 Task: Apply the theme  ""Spearmint"".
Action: Mouse moved to (183, 68)
Screenshot: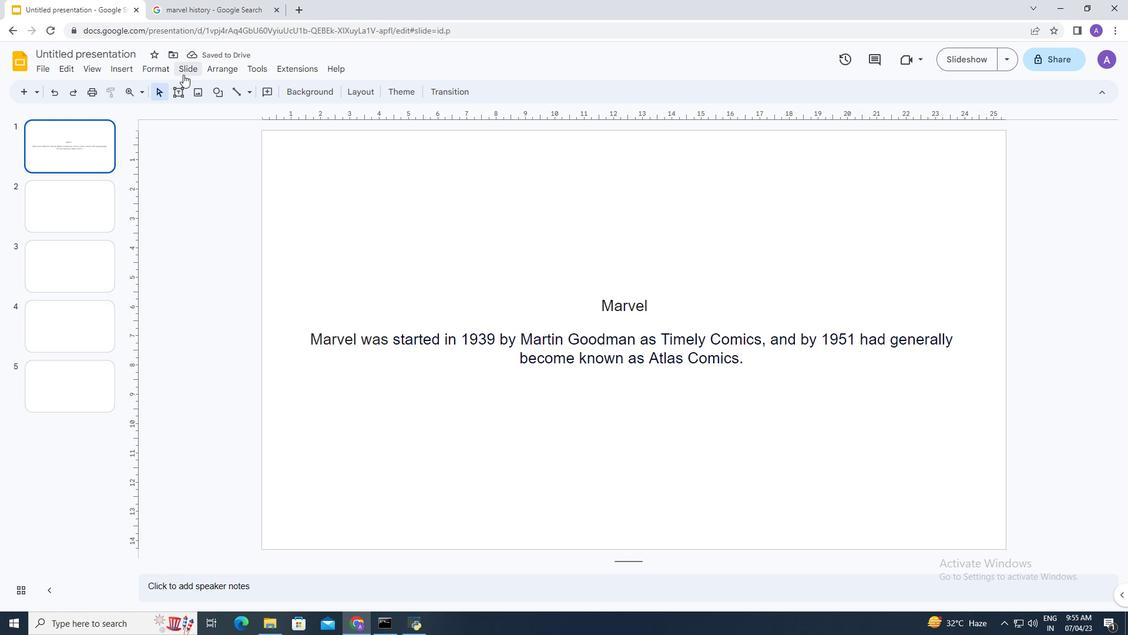 
Action: Mouse pressed left at (183, 68)
Screenshot: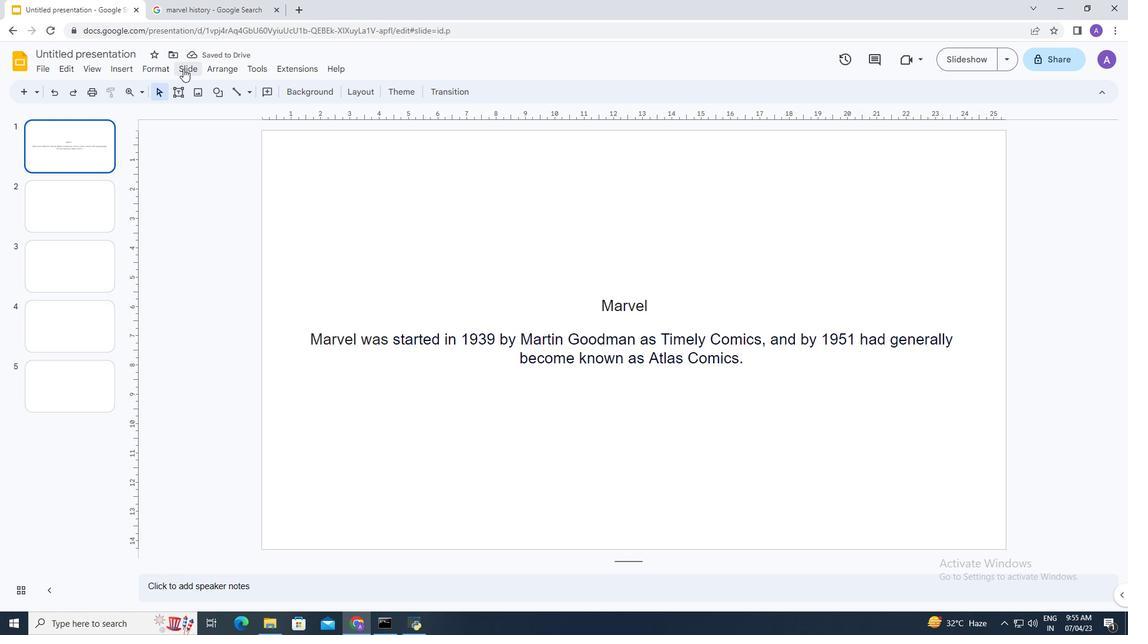 
Action: Mouse moved to (231, 275)
Screenshot: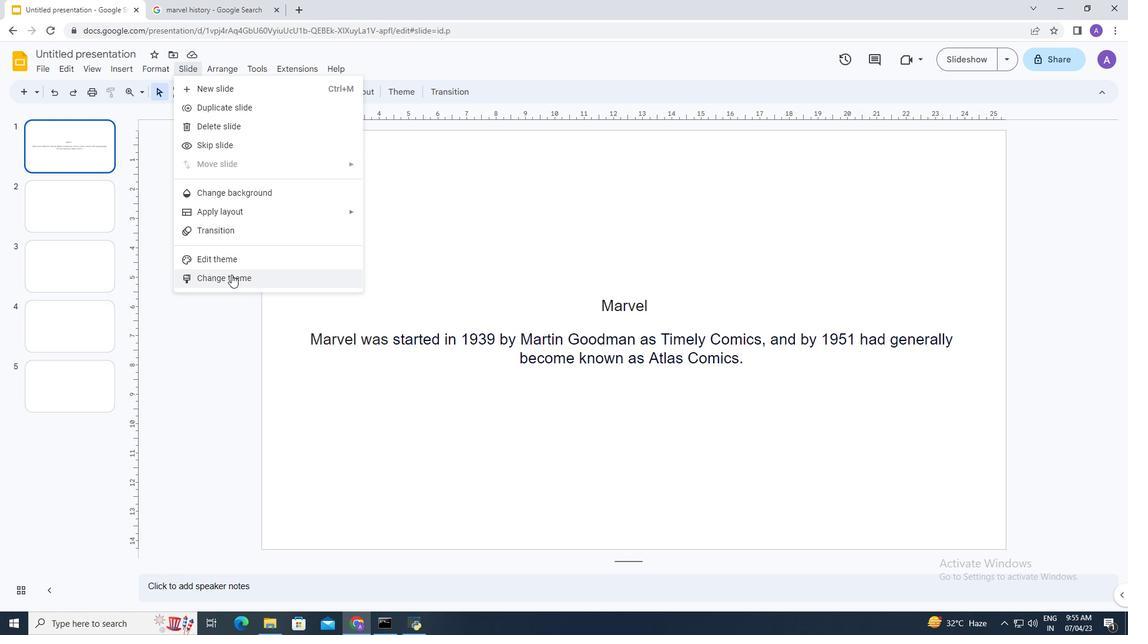 
Action: Mouse pressed left at (231, 275)
Screenshot: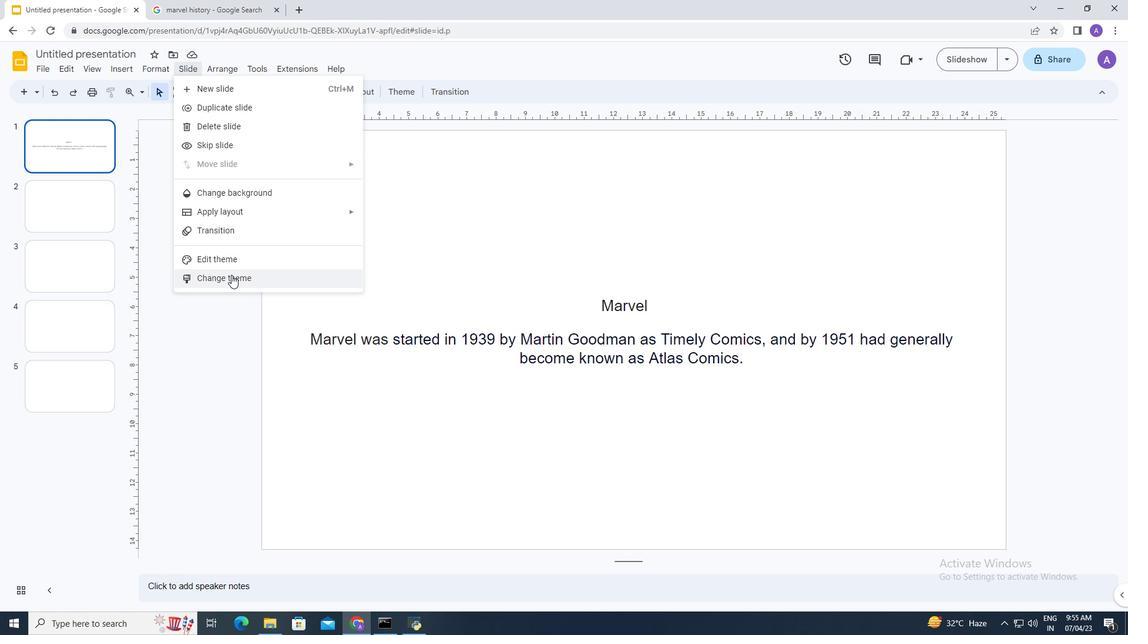 
Action: Mouse moved to (1022, 285)
Screenshot: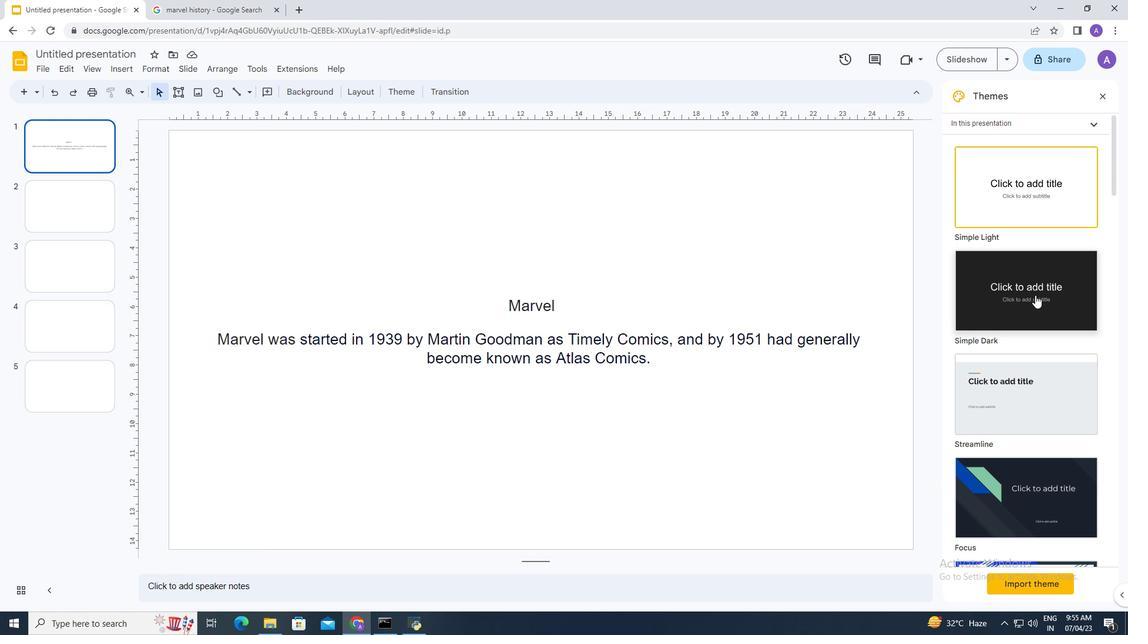 
Action: Mouse scrolled (1022, 285) with delta (0, 0)
Screenshot: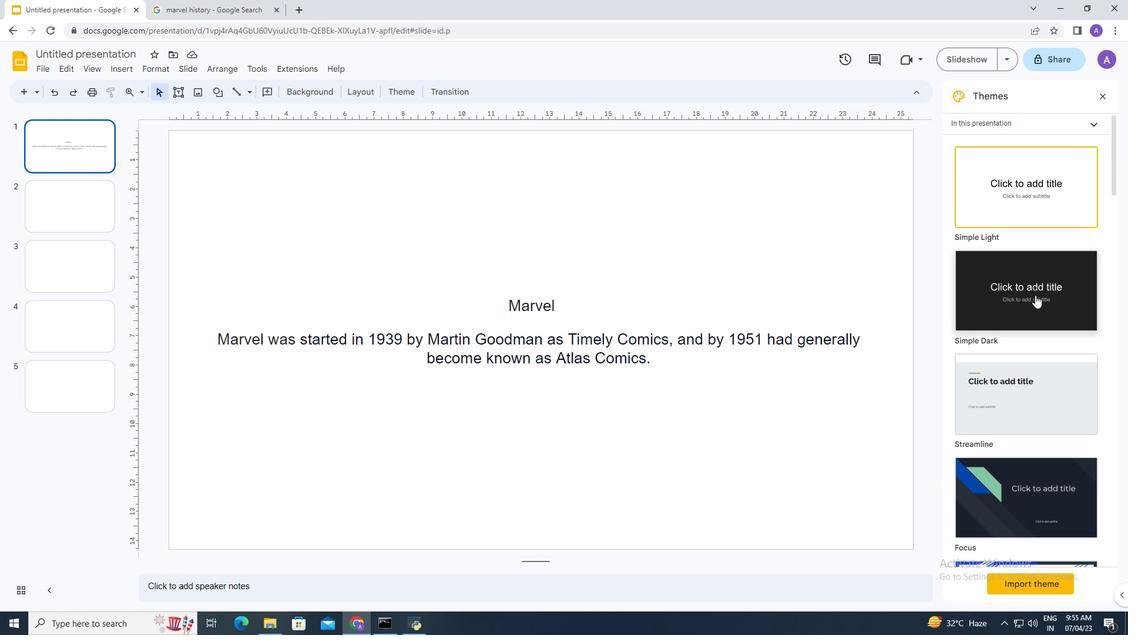 
Action: Mouse scrolled (1022, 285) with delta (0, 0)
Screenshot: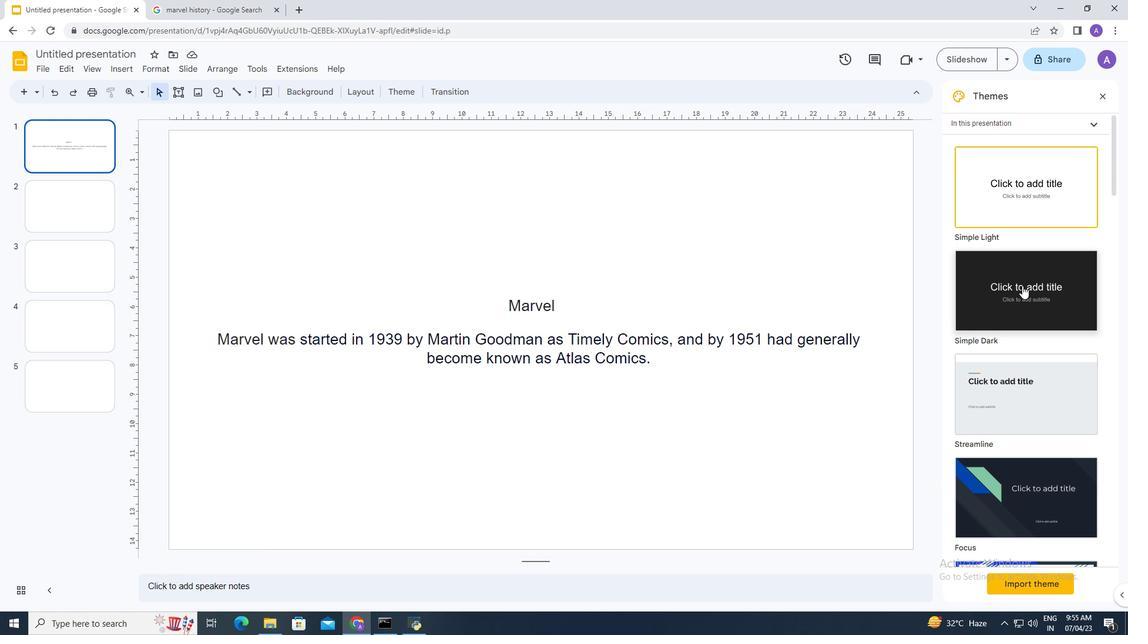 
Action: Mouse scrolled (1022, 285) with delta (0, 0)
Screenshot: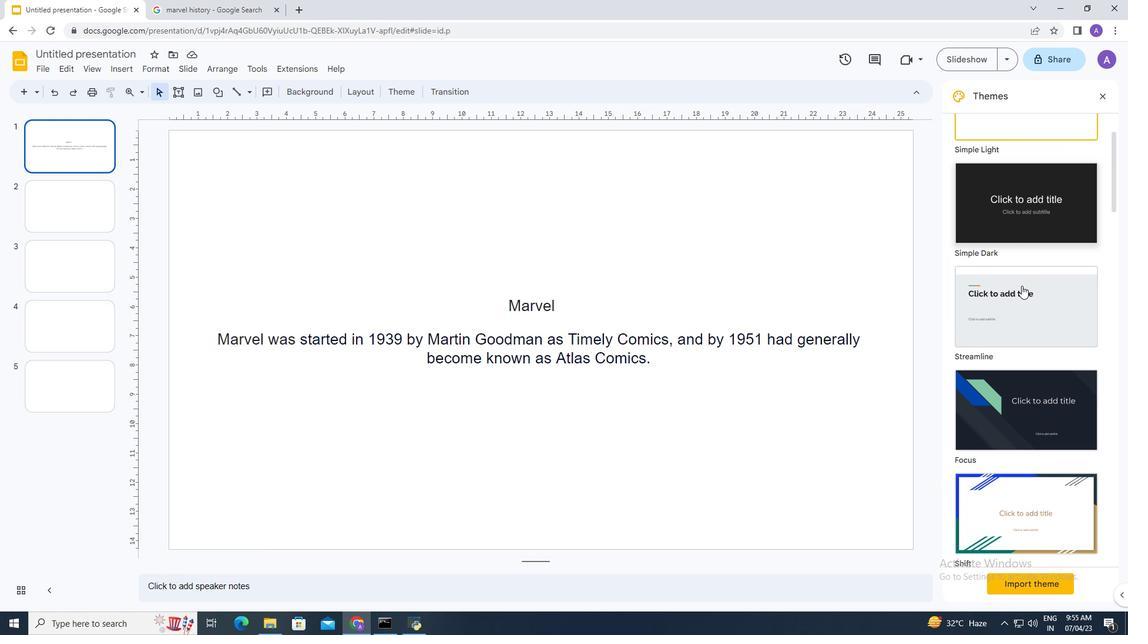 
Action: Mouse moved to (1021, 285)
Screenshot: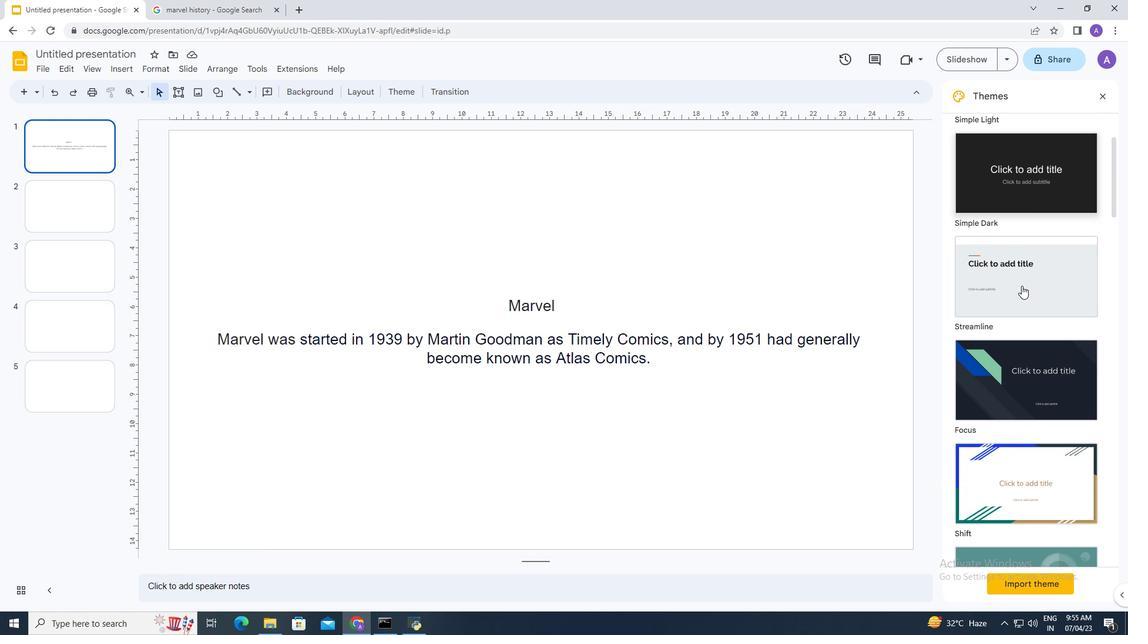 
Action: Mouse scrolled (1021, 285) with delta (0, 0)
Screenshot: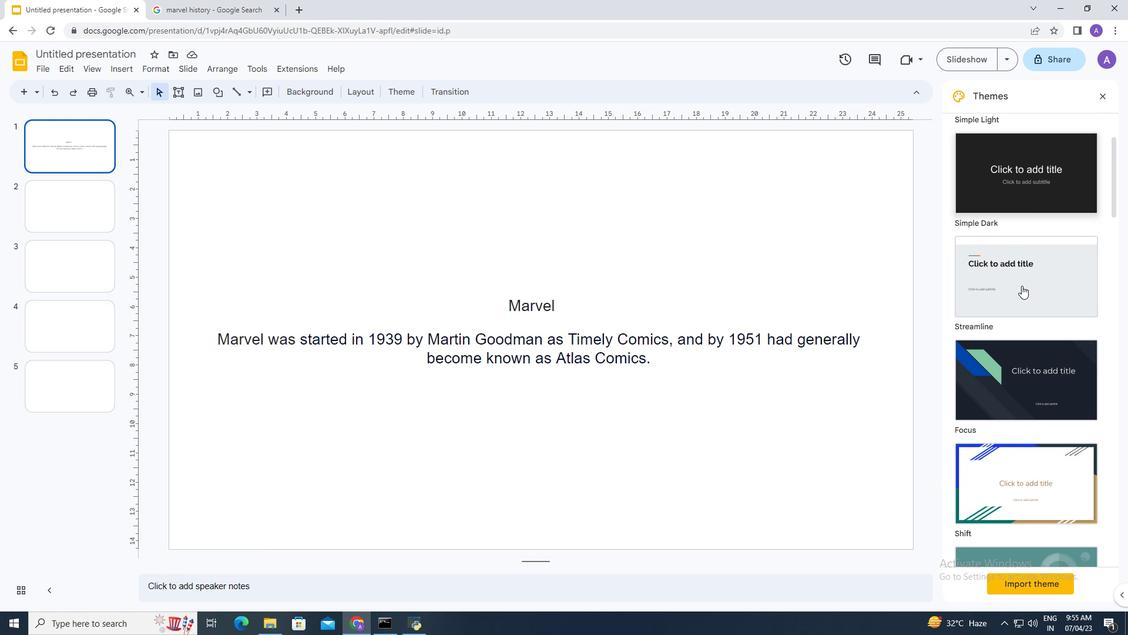 
Action: Mouse scrolled (1021, 285) with delta (0, 0)
Screenshot: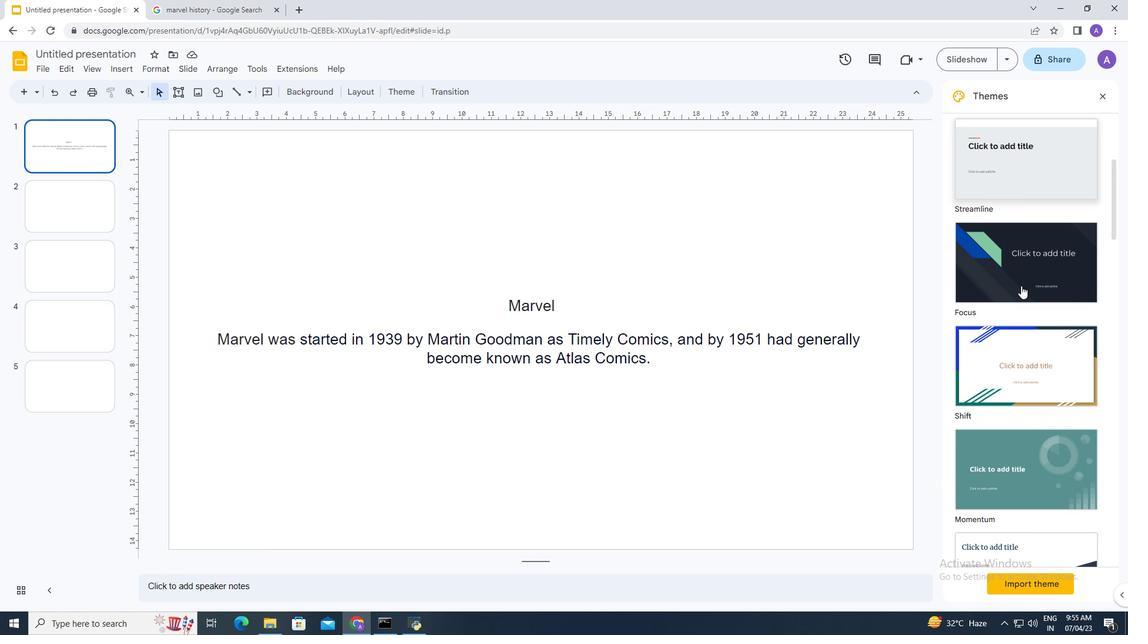 
Action: Mouse scrolled (1021, 285) with delta (0, 0)
Screenshot: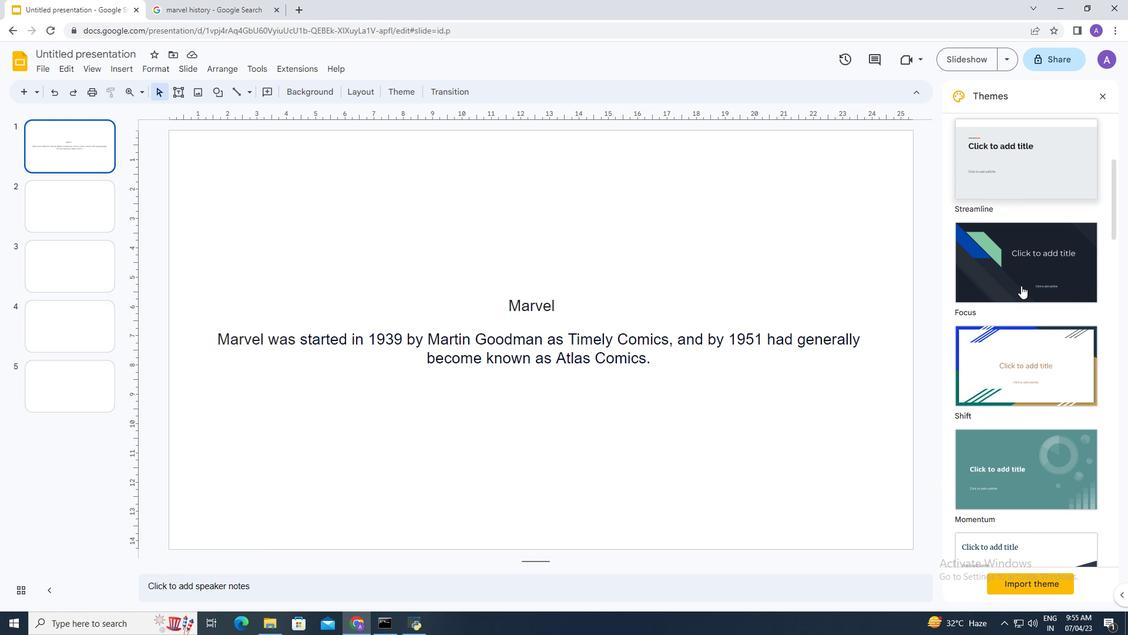 
Action: Mouse scrolled (1021, 285) with delta (0, 0)
Screenshot: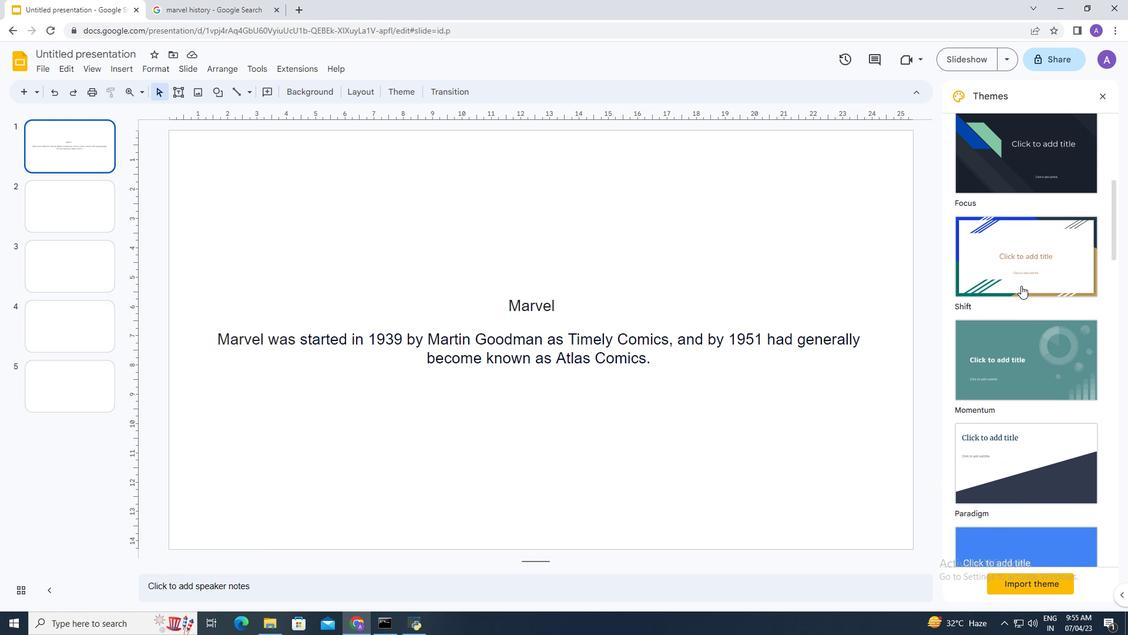 
Action: Mouse scrolled (1021, 285) with delta (0, 0)
Screenshot: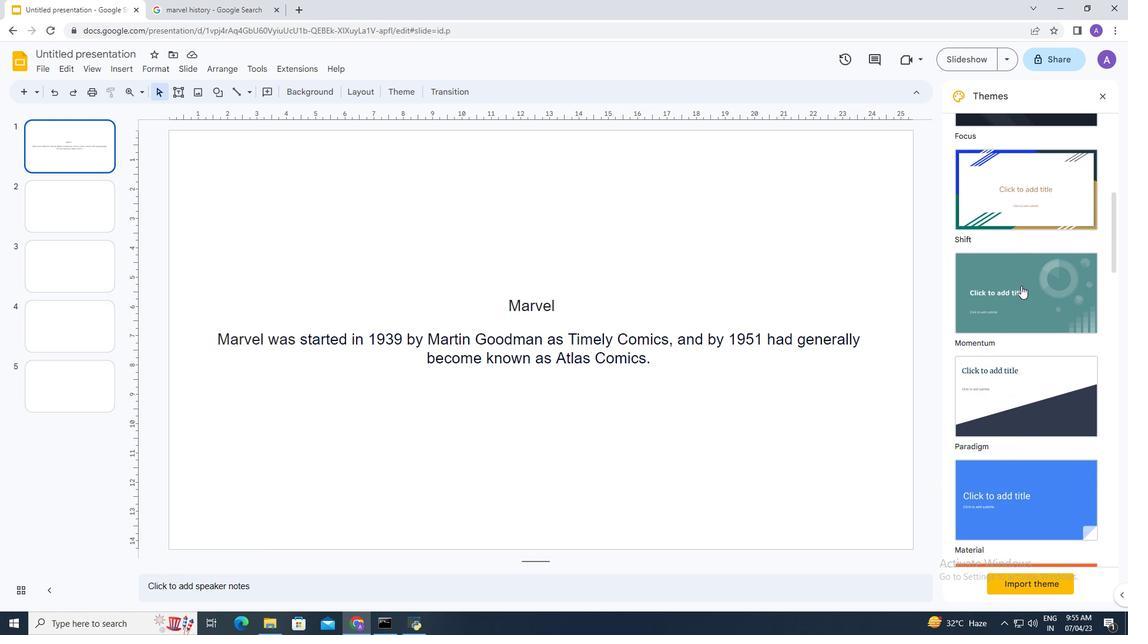 
Action: Mouse scrolled (1021, 285) with delta (0, 0)
Screenshot: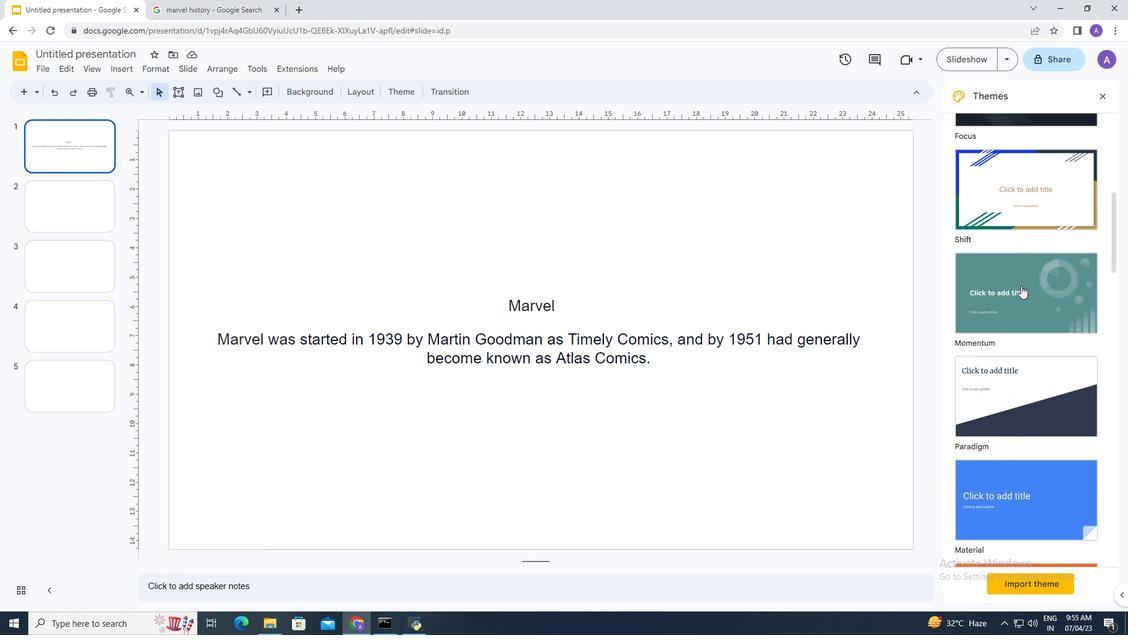 
Action: Mouse scrolled (1021, 285) with delta (0, 0)
Screenshot: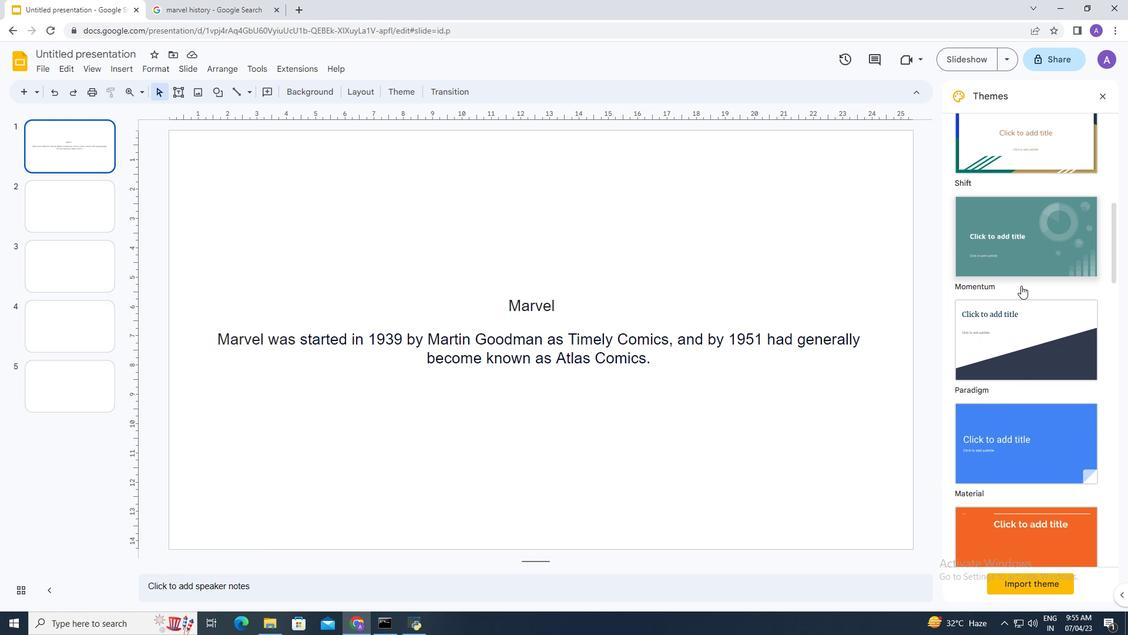 
Action: Mouse scrolled (1021, 285) with delta (0, 0)
Screenshot: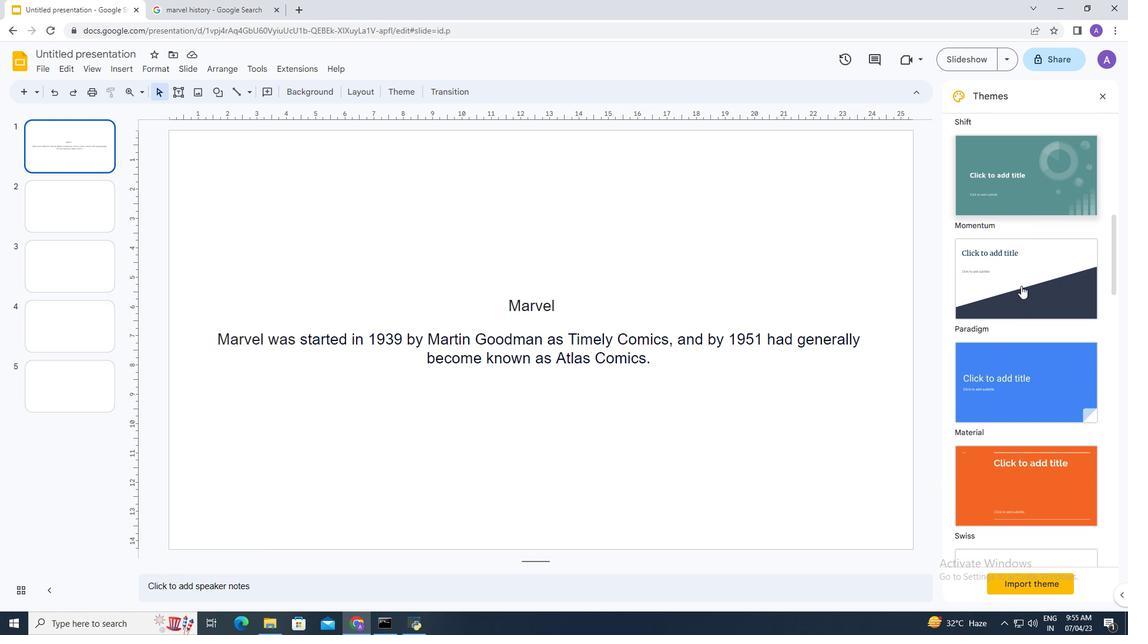 
Action: Mouse scrolled (1021, 285) with delta (0, 0)
Screenshot: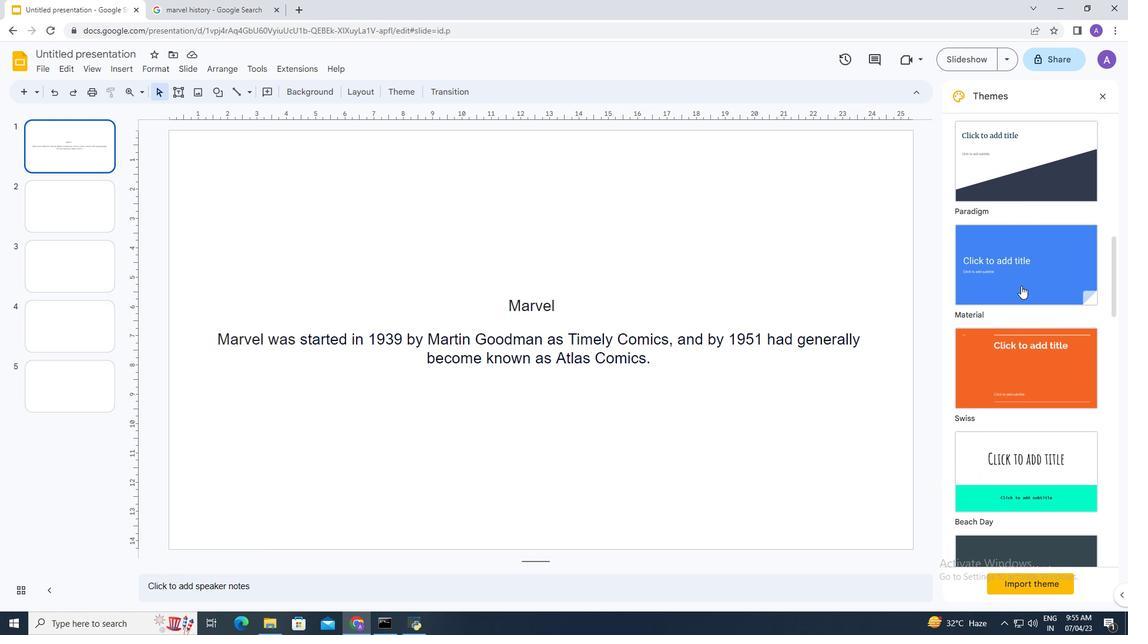 
Action: Mouse scrolled (1021, 285) with delta (0, 0)
Screenshot: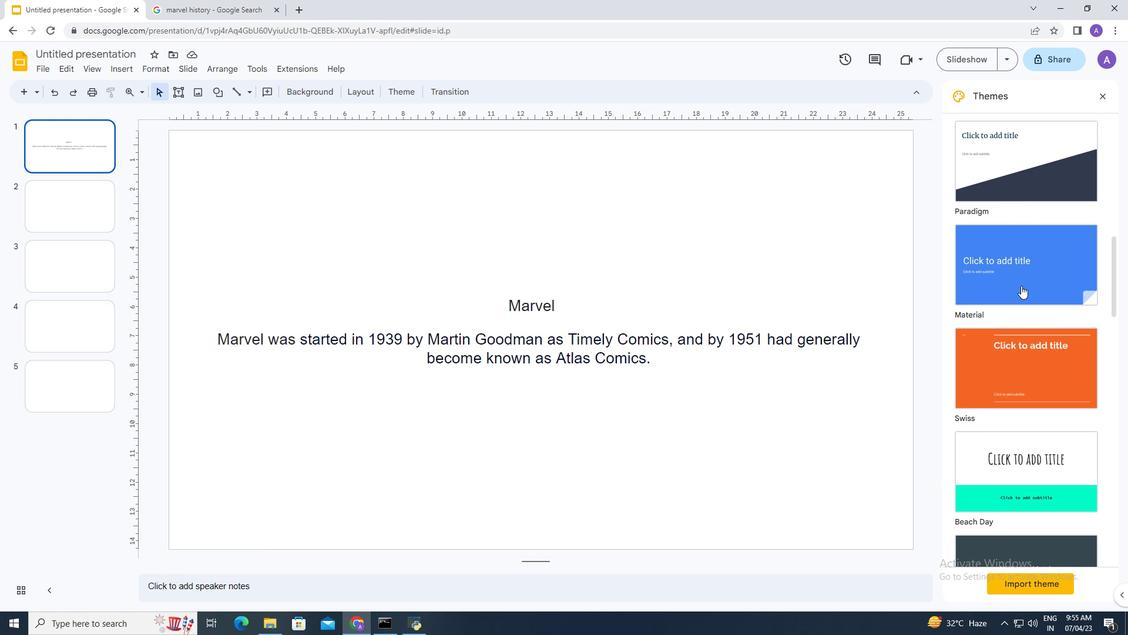 
Action: Mouse scrolled (1021, 285) with delta (0, 0)
Screenshot: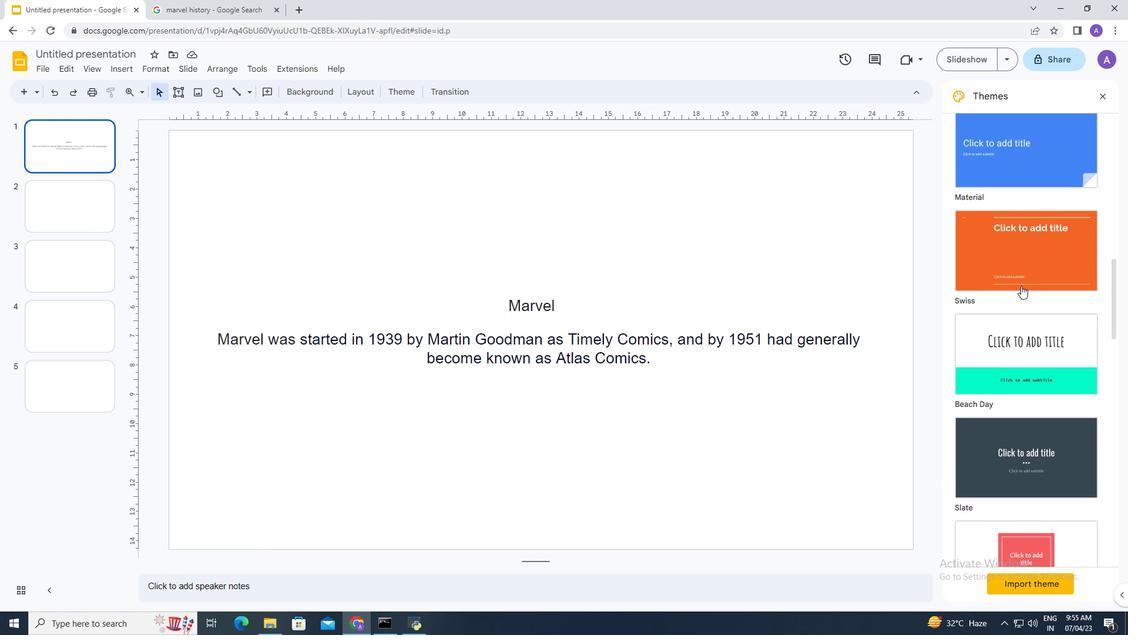 
Action: Mouse scrolled (1021, 285) with delta (0, 0)
Screenshot: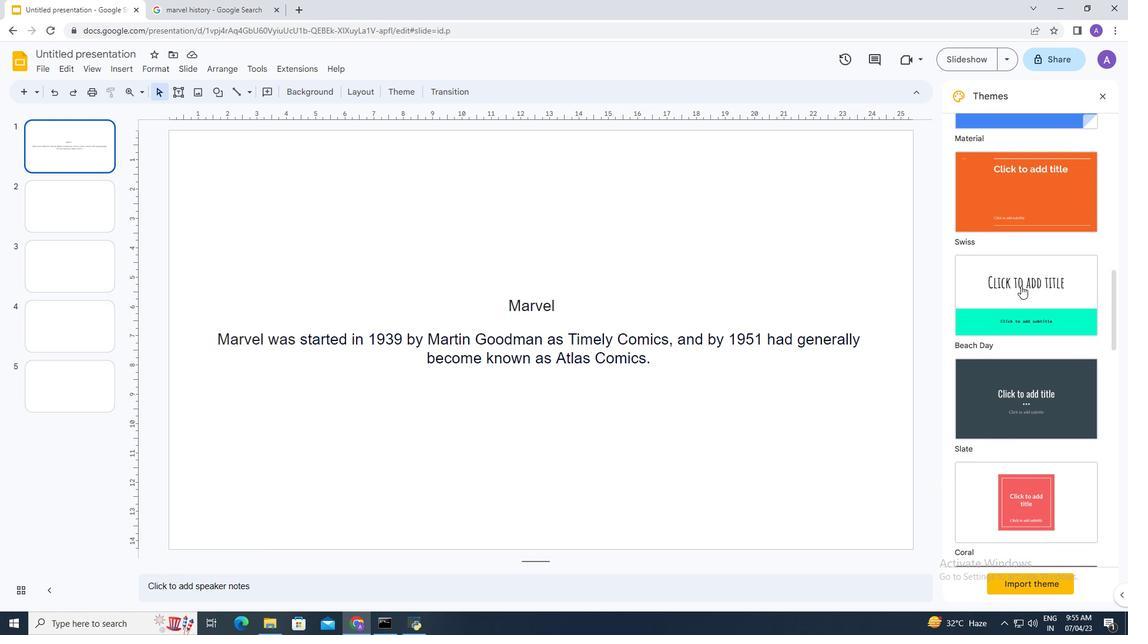 
Action: Mouse scrolled (1021, 285) with delta (0, 0)
Screenshot: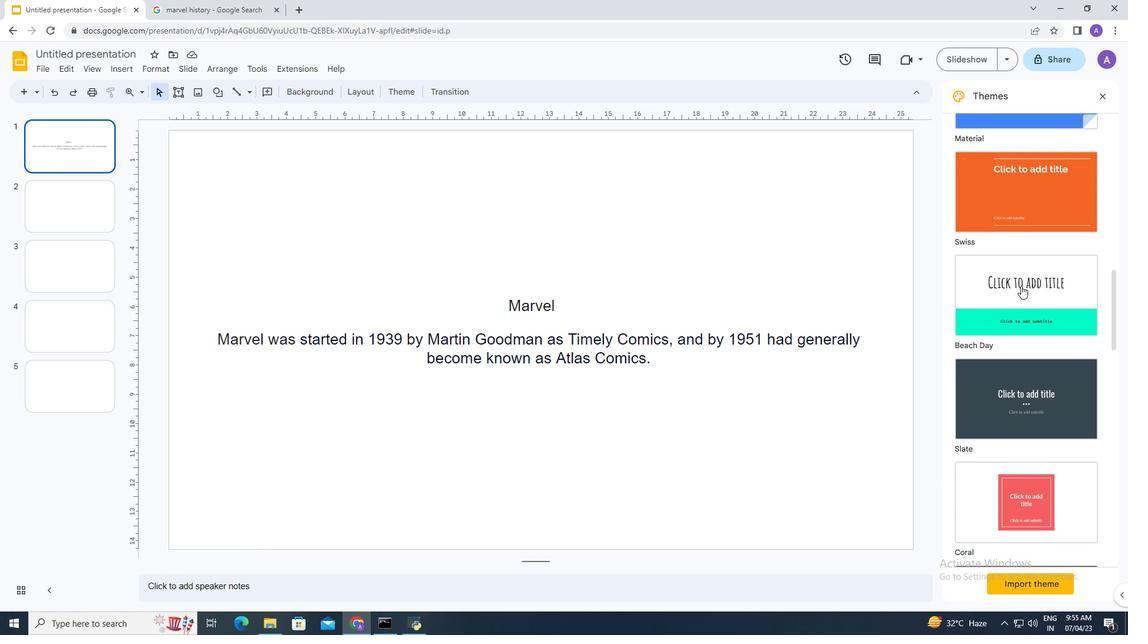 
Action: Mouse scrolled (1021, 285) with delta (0, 0)
Screenshot: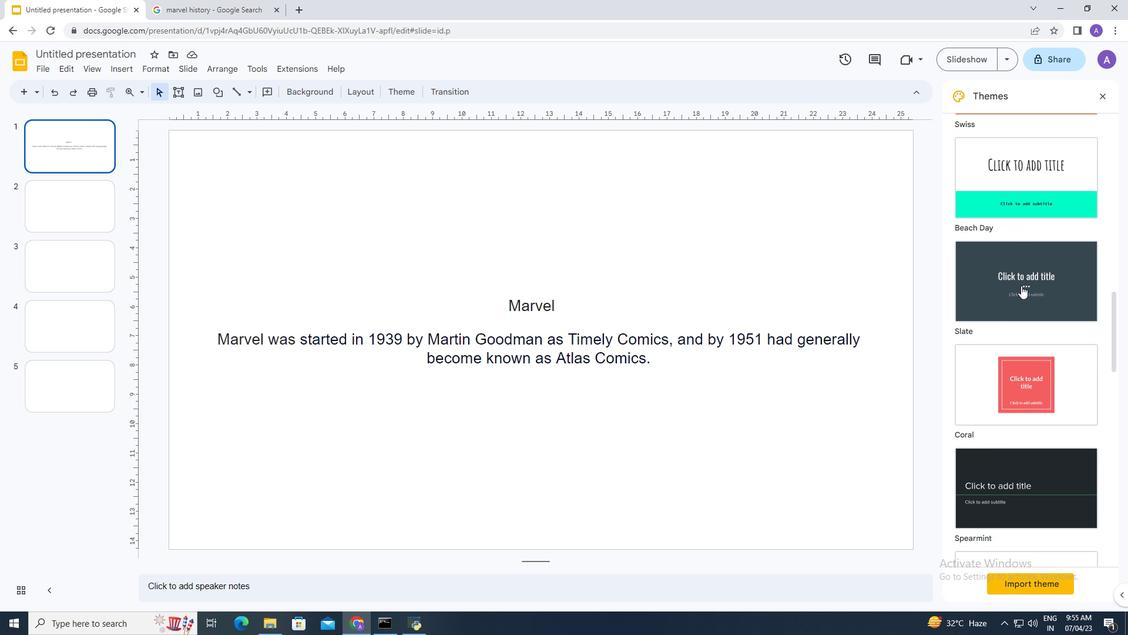 
Action: Mouse scrolled (1021, 285) with delta (0, 0)
Screenshot: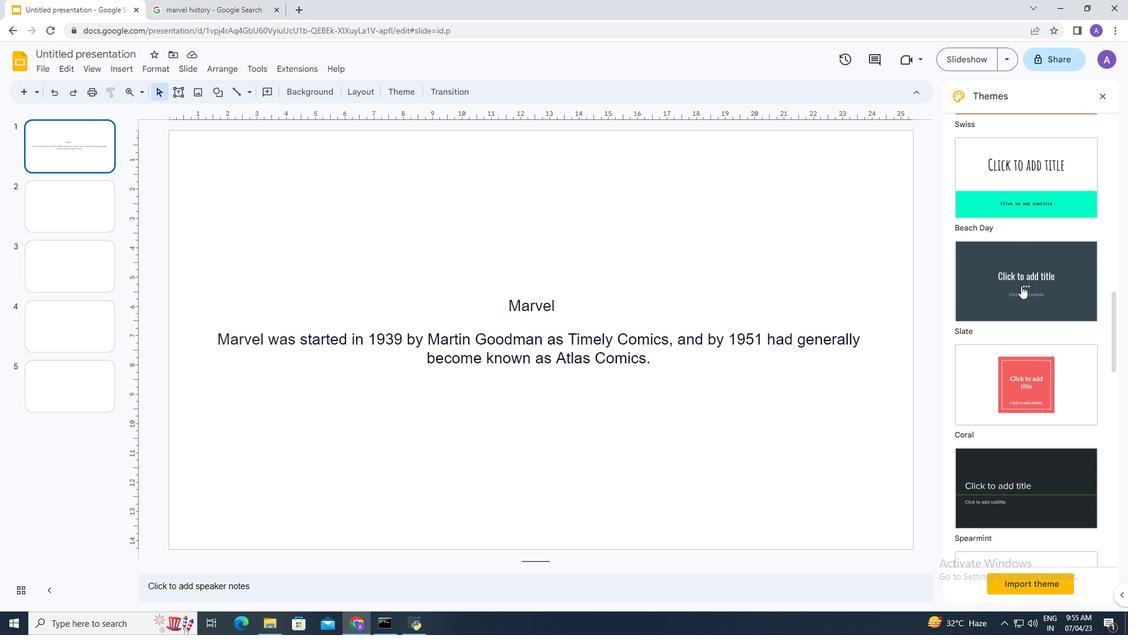 
Action: Mouse scrolled (1021, 285) with delta (0, 0)
Screenshot: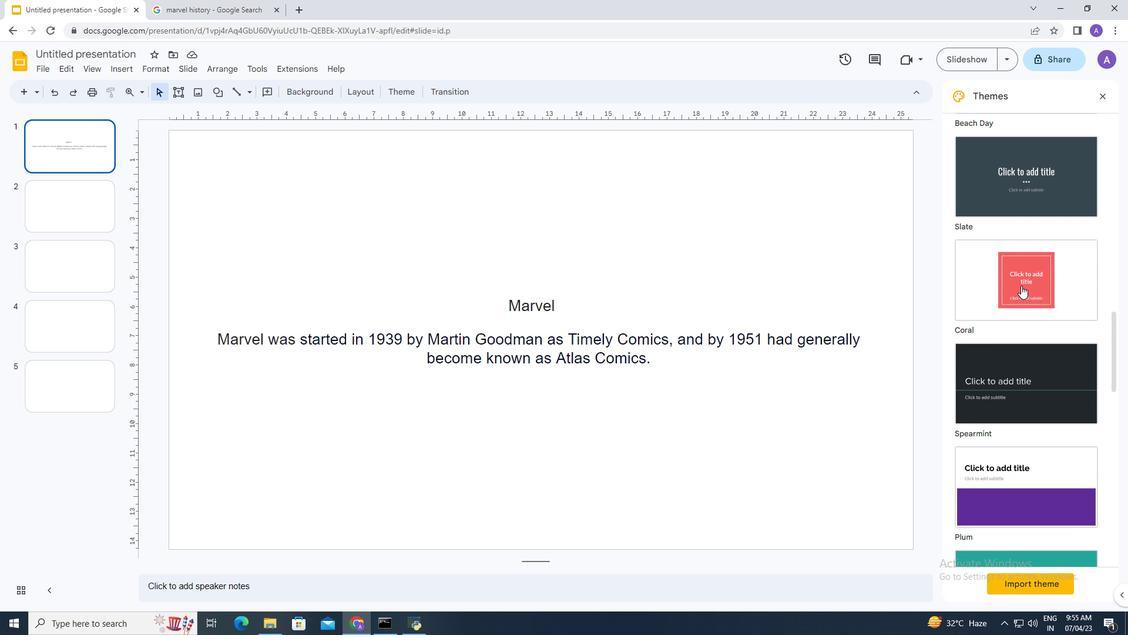 
Action: Mouse moved to (1020, 315)
Screenshot: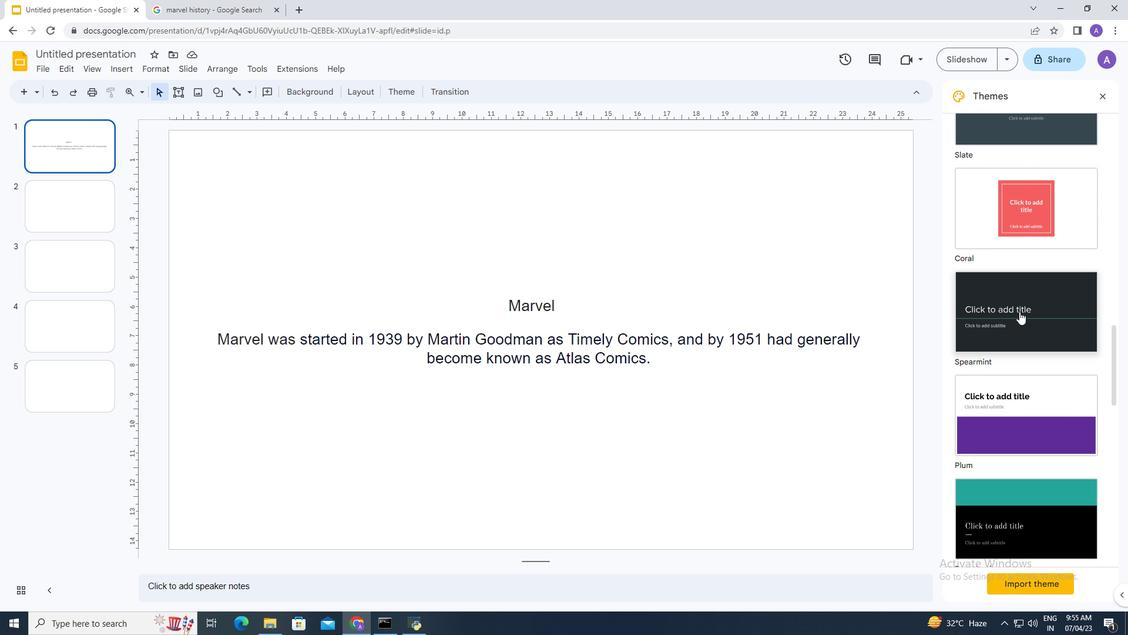 
Action: Mouse pressed left at (1020, 315)
Screenshot: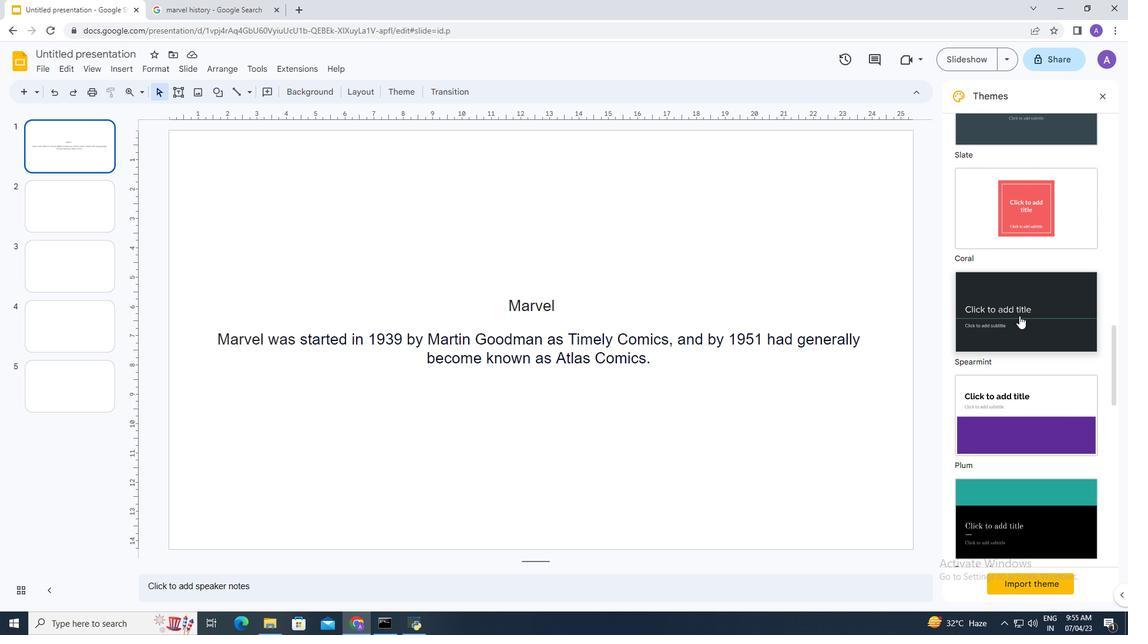 
Action: Mouse moved to (647, 247)
Screenshot: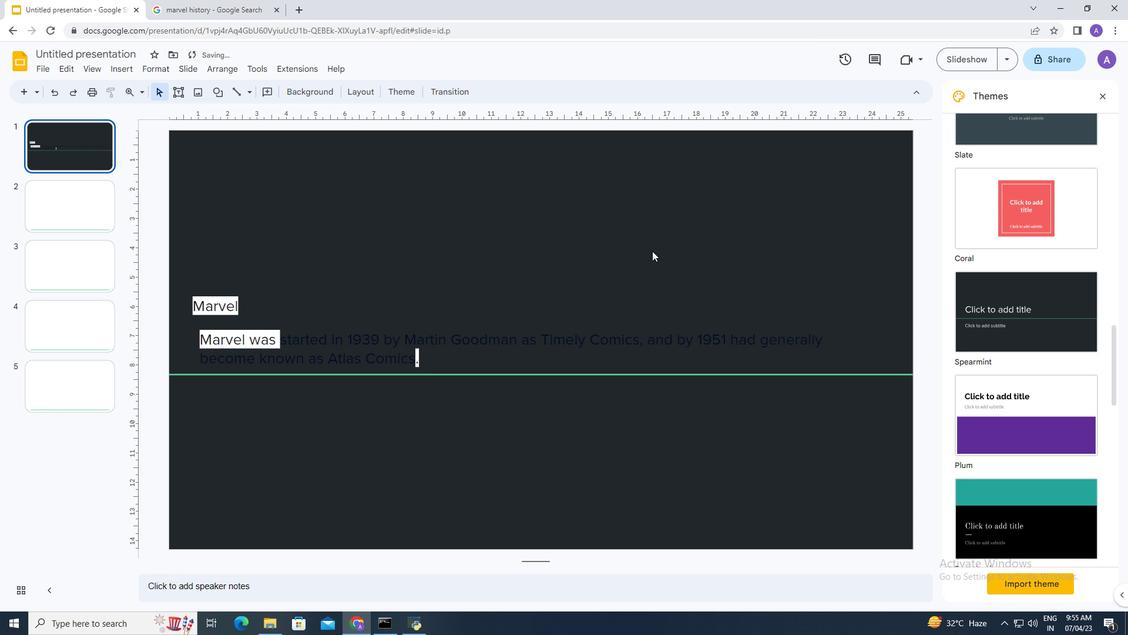 
